 Task: Create a section Code Collectives and in the section, add a milestone Open Source Integration in the project AgileImpact
Action: Mouse moved to (134, 554)
Screenshot: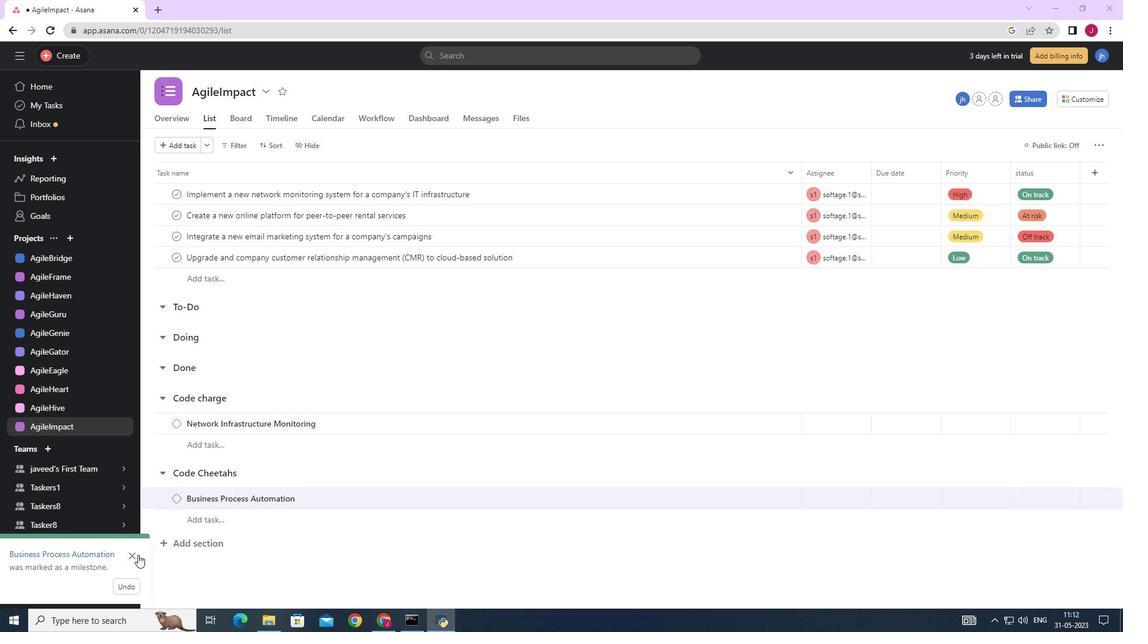 
Action: Mouse pressed left at (134, 554)
Screenshot: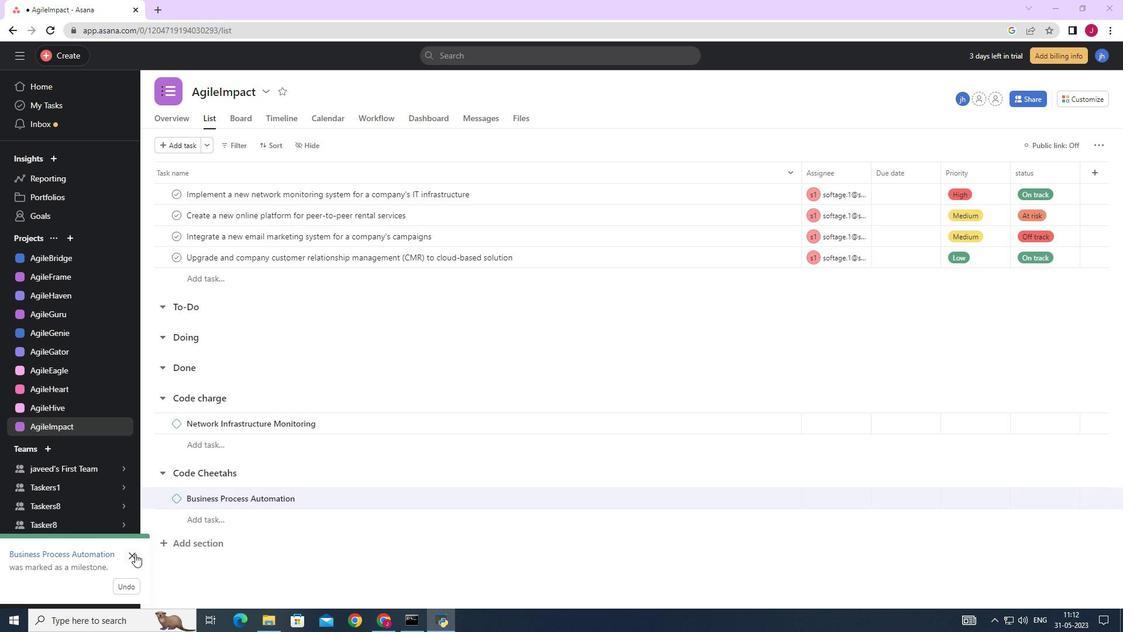 
Action: Mouse moved to (189, 541)
Screenshot: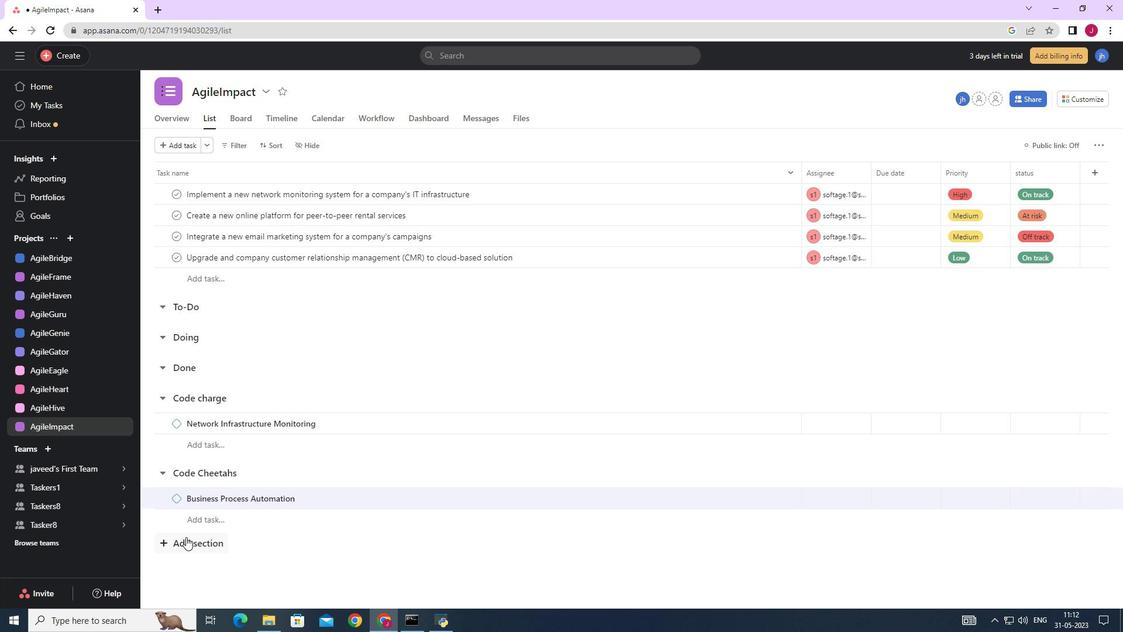 
Action: Mouse pressed left at (189, 541)
Screenshot: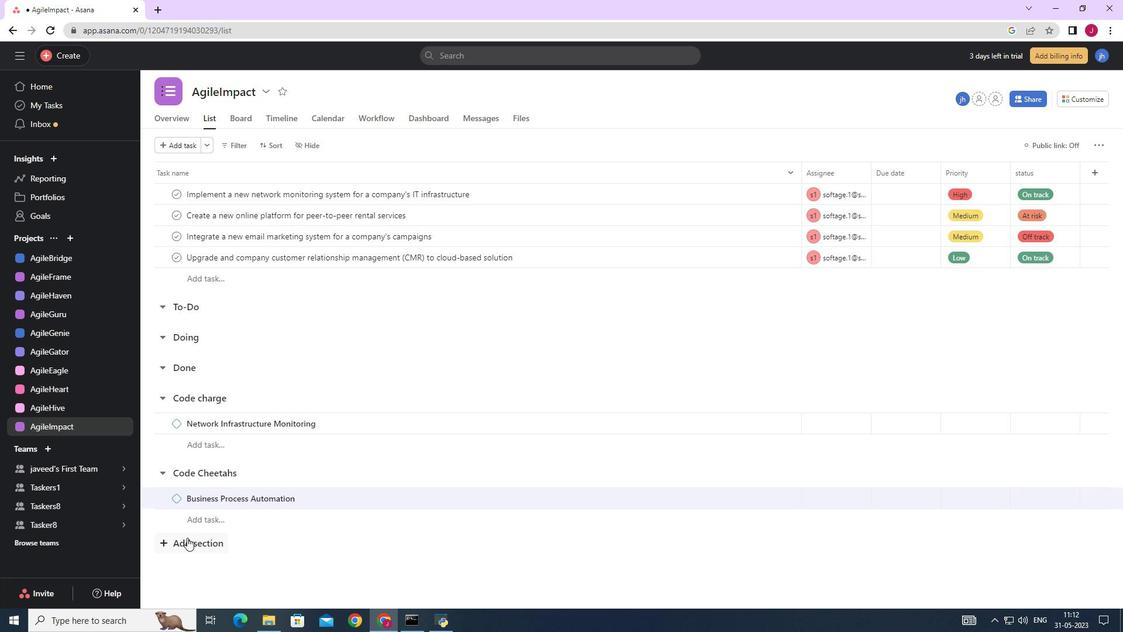 
Action: Mouse moved to (241, 513)
Screenshot: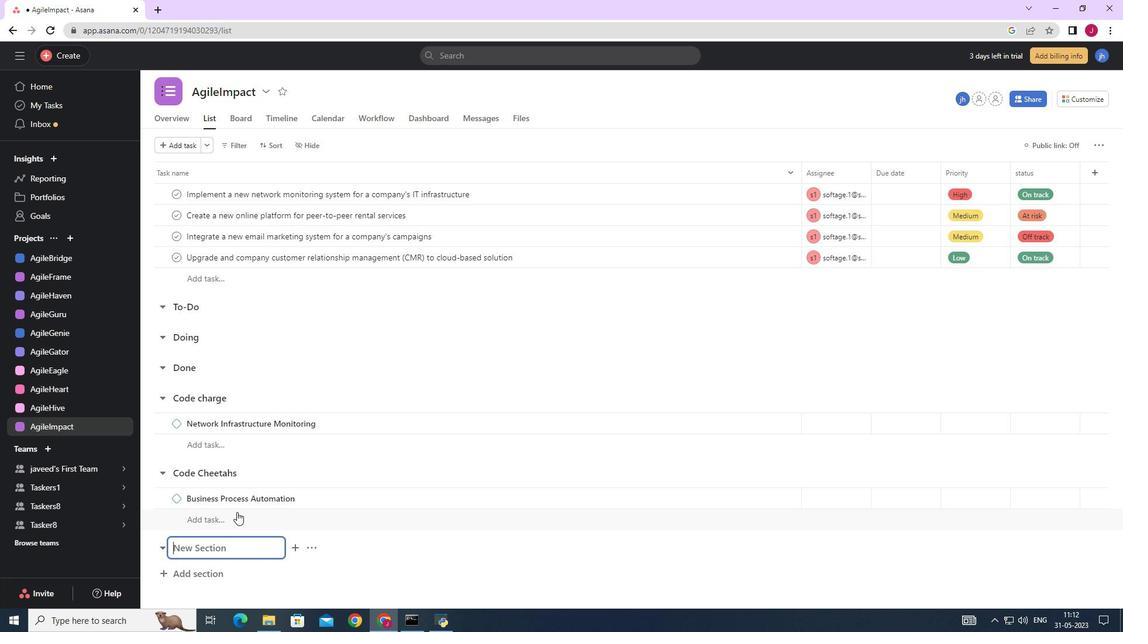 
Action: Mouse scrolled (241, 511) with delta (0, 0)
Screenshot: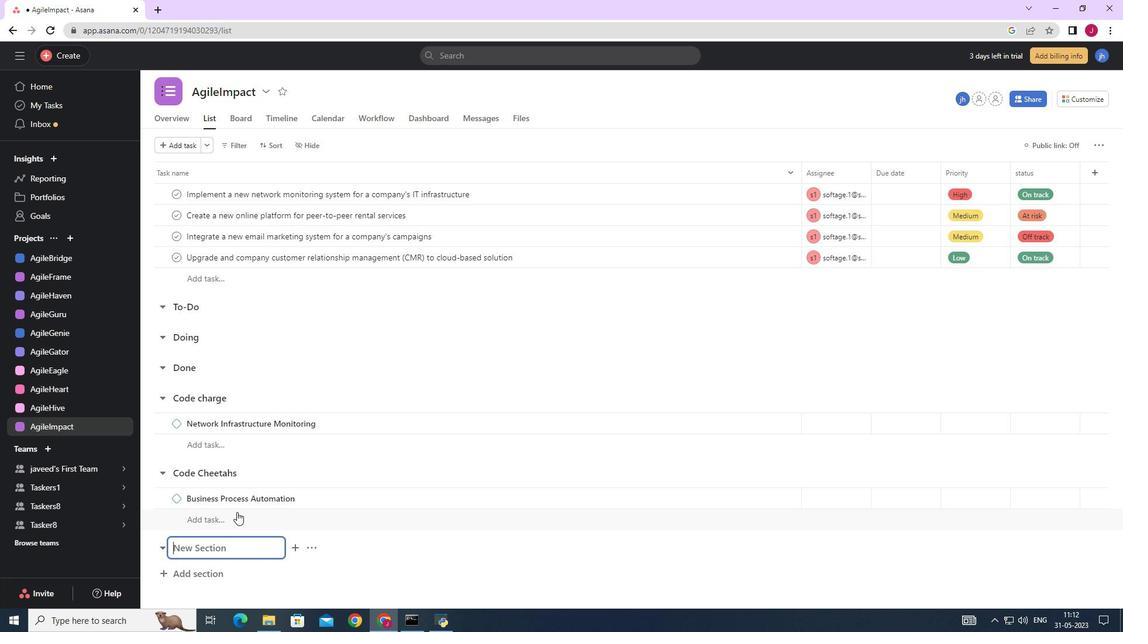 
Action: Mouse moved to (241, 513)
Screenshot: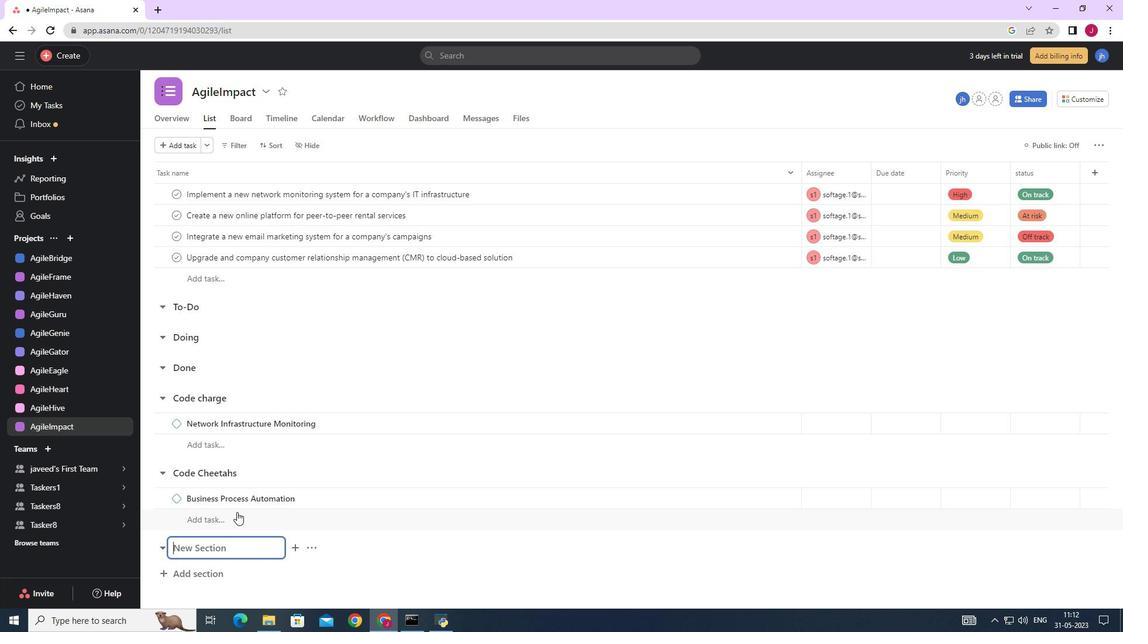 
Action: Mouse scrolled (241, 511) with delta (0, 0)
Screenshot: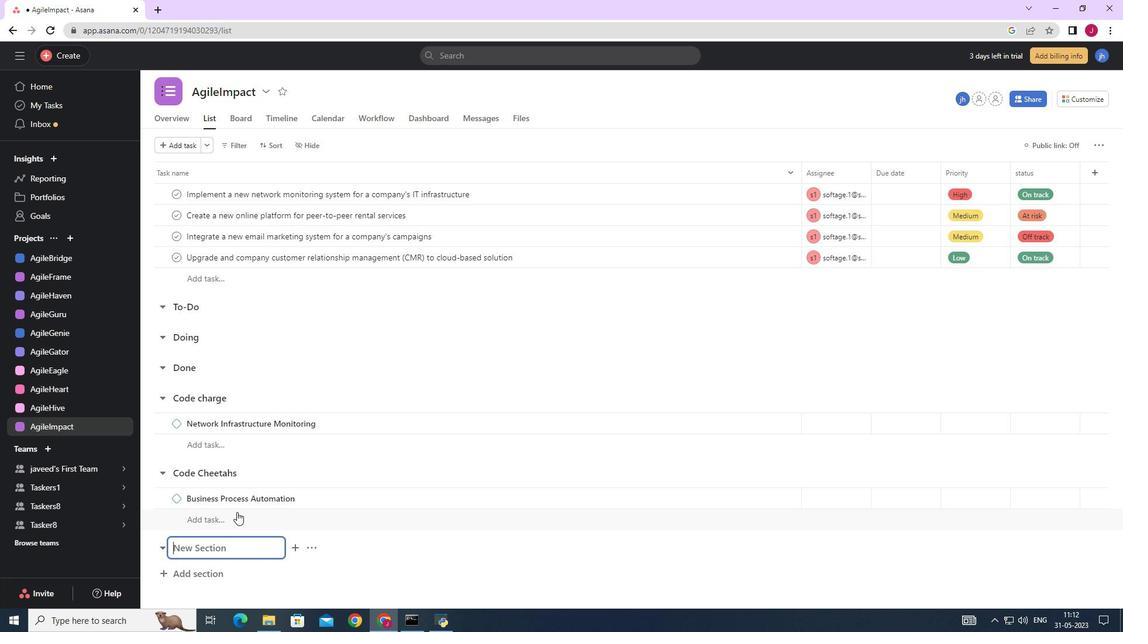 
Action: Mouse moved to (241, 513)
Screenshot: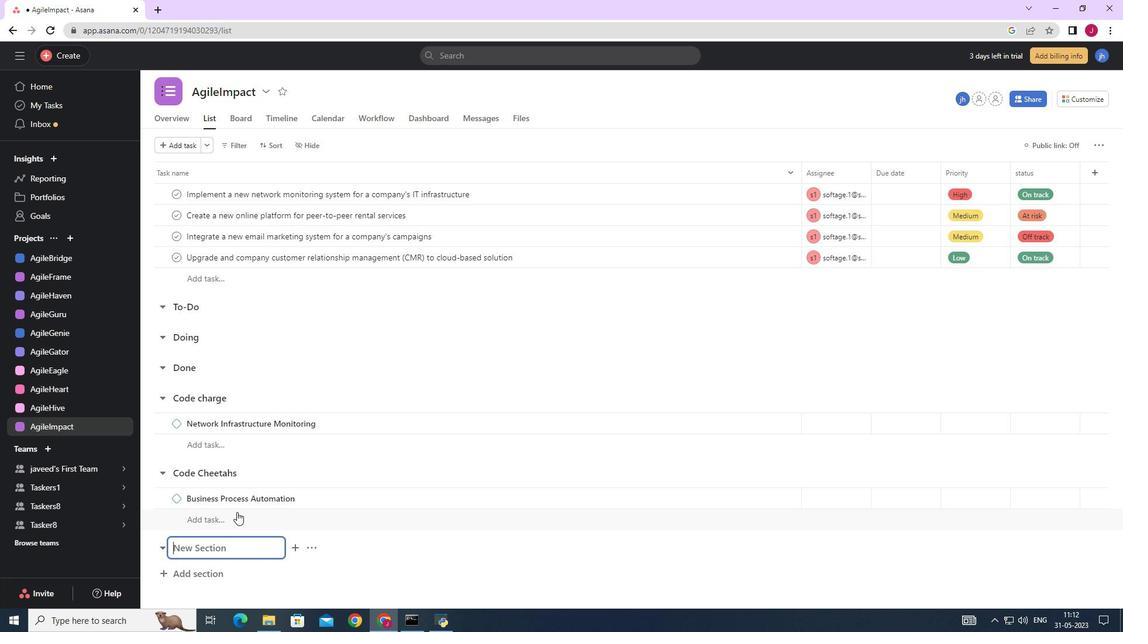 
Action: Mouse scrolled (241, 513) with delta (0, 0)
Screenshot: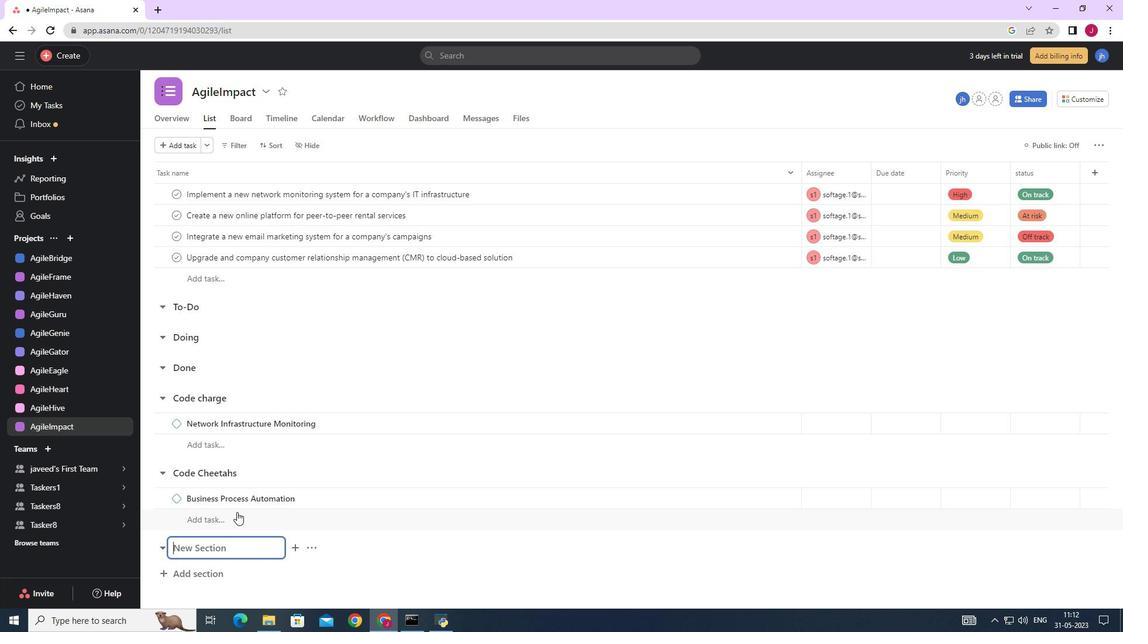 
Action: Mouse scrolled (241, 513) with delta (0, 0)
Screenshot: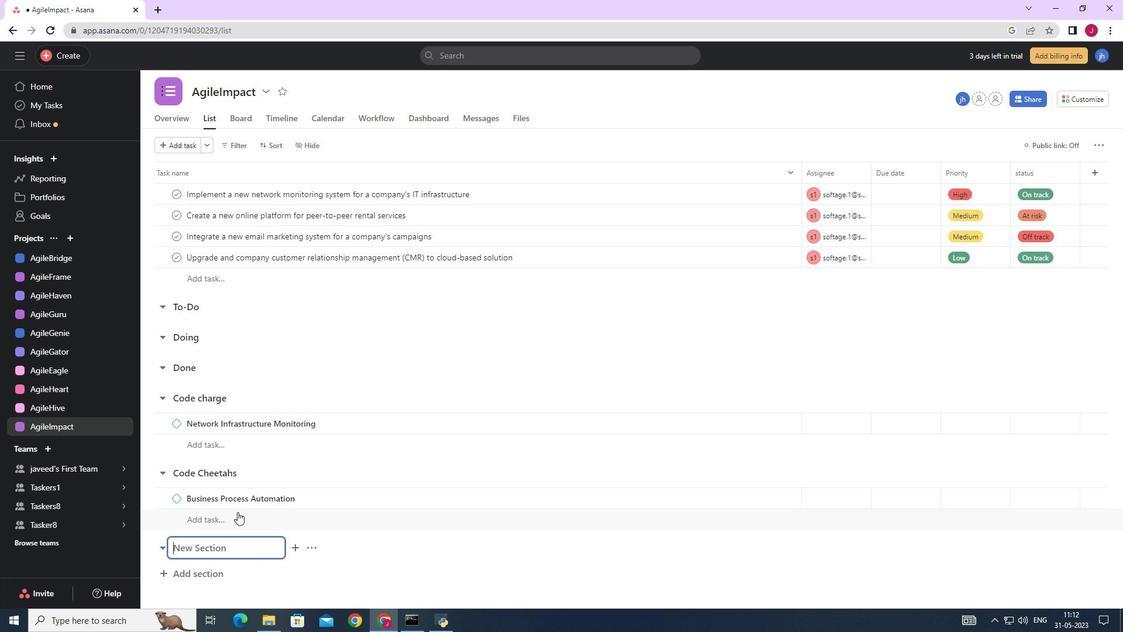 
Action: Mouse moved to (249, 536)
Screenshot: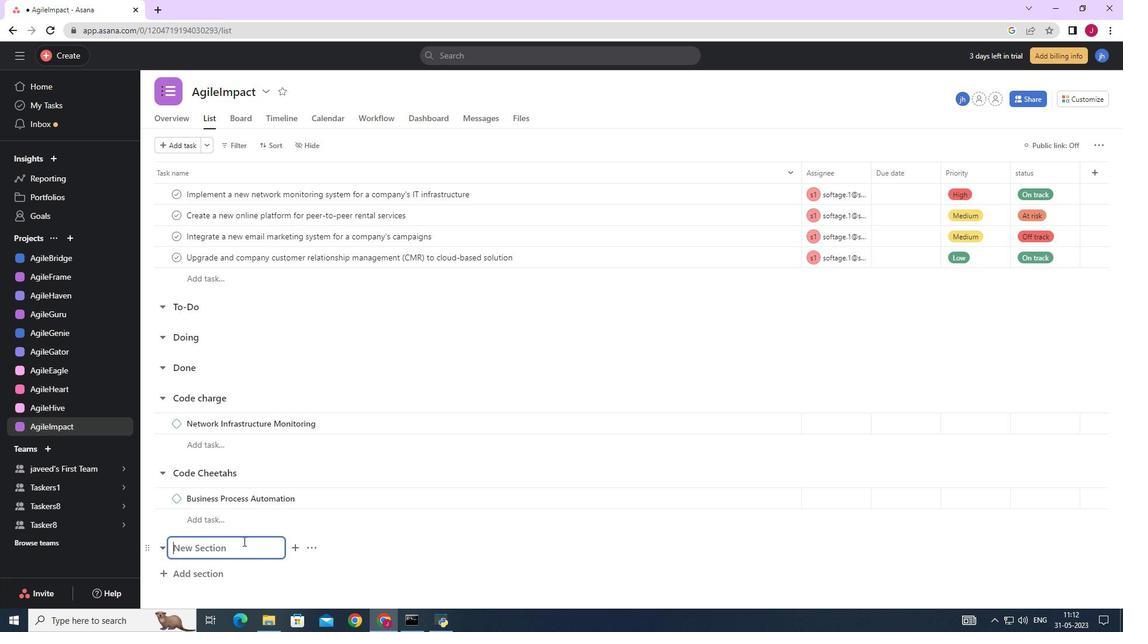 
Action: Key pressed <Key.caps_lock>C<Key.caps_lock>ode<Key.space><Key.caps_lock>C<Key.caps_lock>ollectives<Key.enter><Key.enter><Key.caps_lock>O<Key.caps_lock>pen<Key.space><Key.caps_lock>S<Key.caps_lock>ource<Key.space><Key.caps_lock>I<Key.caps_lock>ntegration
Screenshot: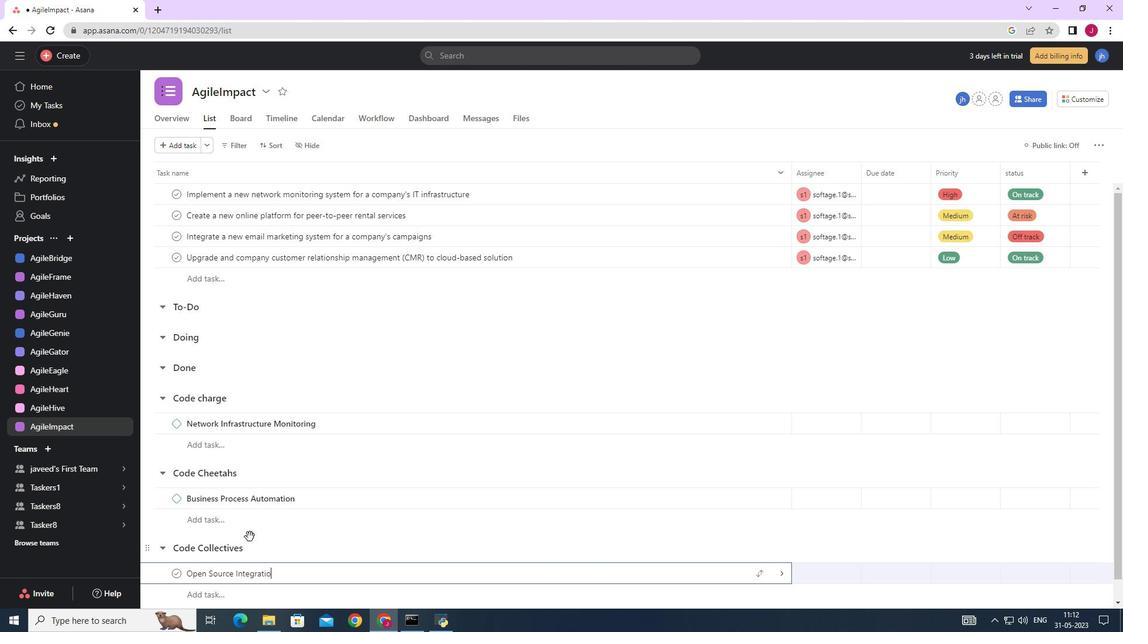 
Action: Mouse moved to (780, 572)
Screenshot: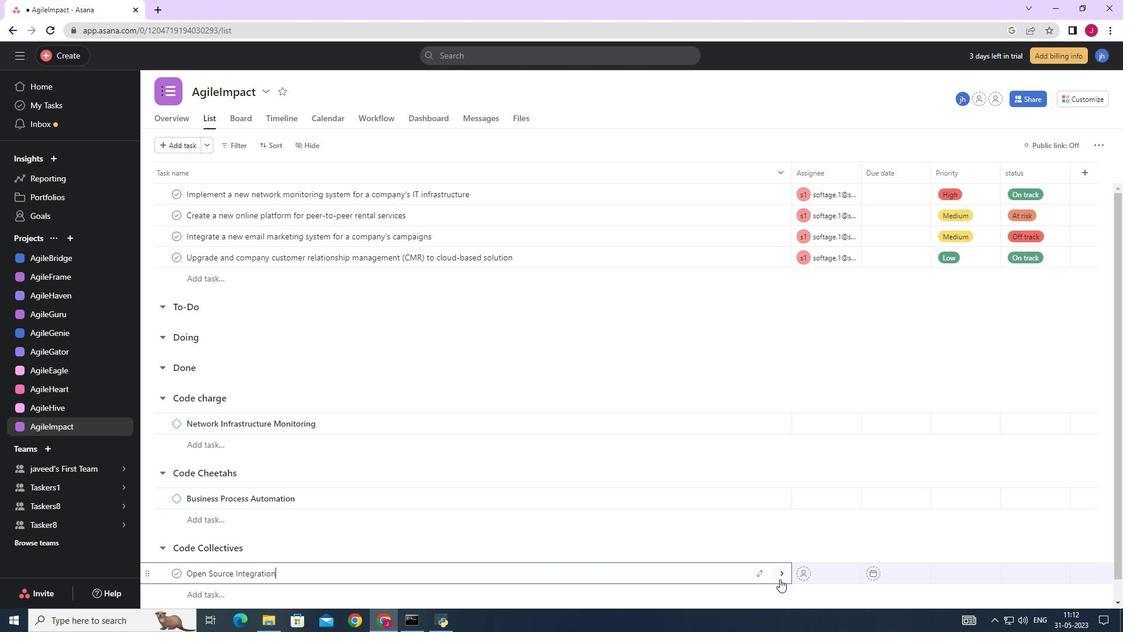 
Action: Mouse pressed left at (780, 572)
Screenshot: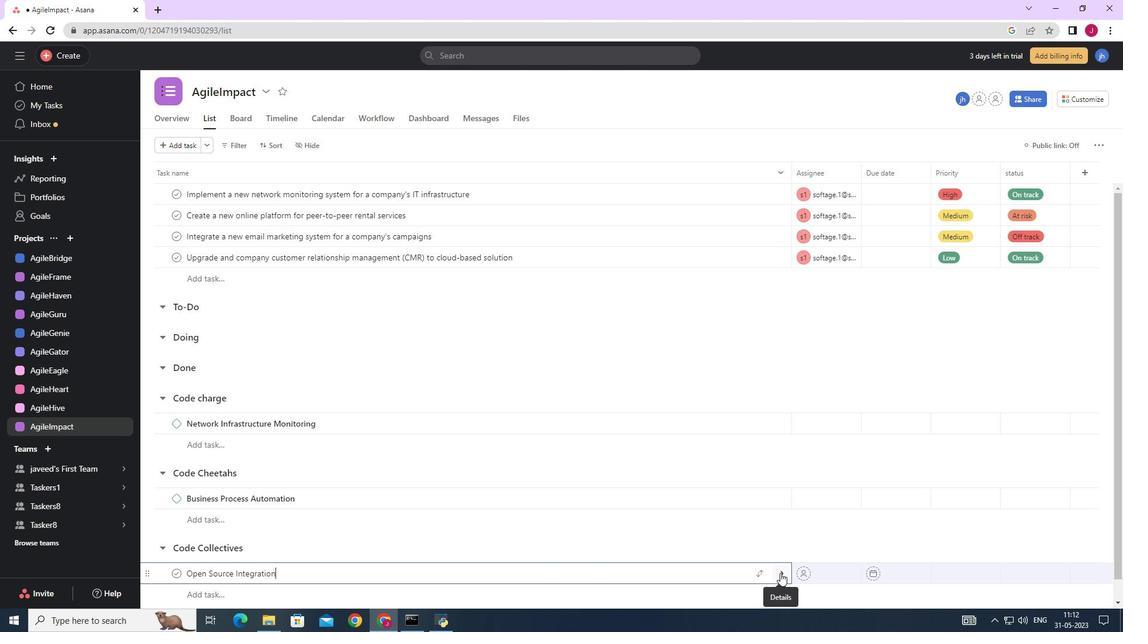 
Action: Mouse moved to (1079, 145)
Screenshot: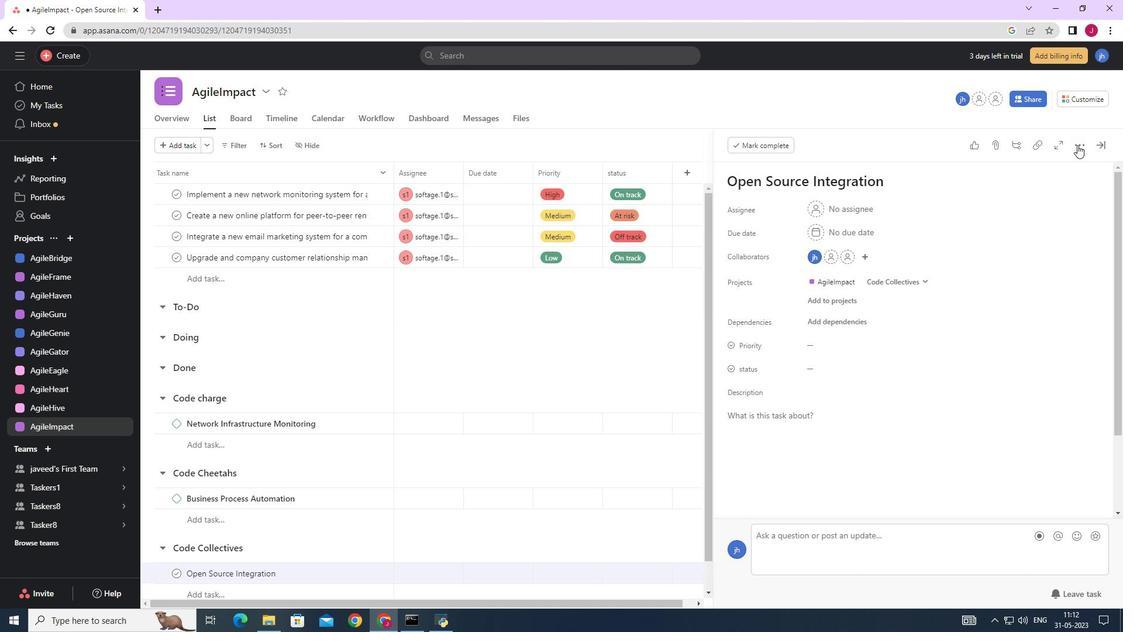 
Action: Mouse pressed left at (1079, 145)
Screenshot: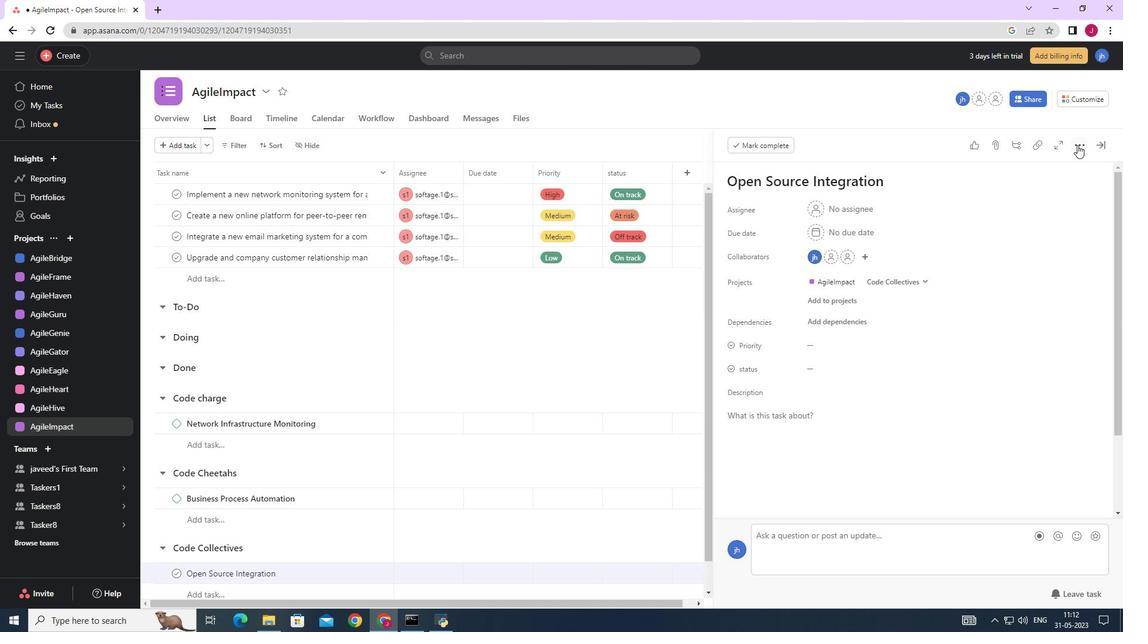 
Action: Mouse moved to (1000, 185)
Screenshot: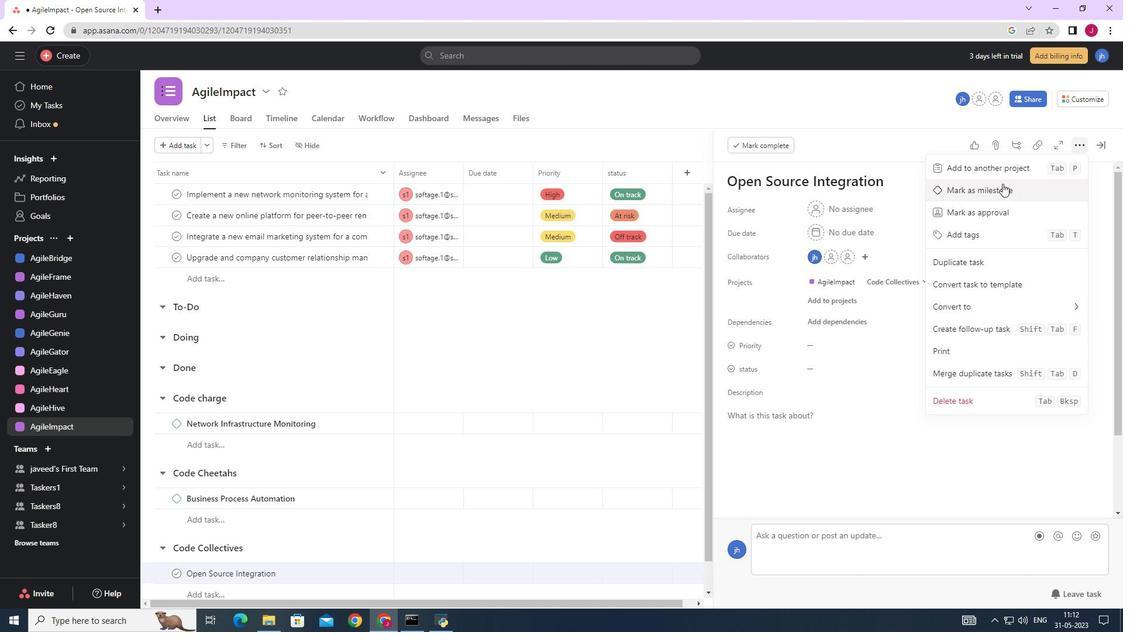 
Action: Mouse pressed left at (1000, 185)
Screenshot: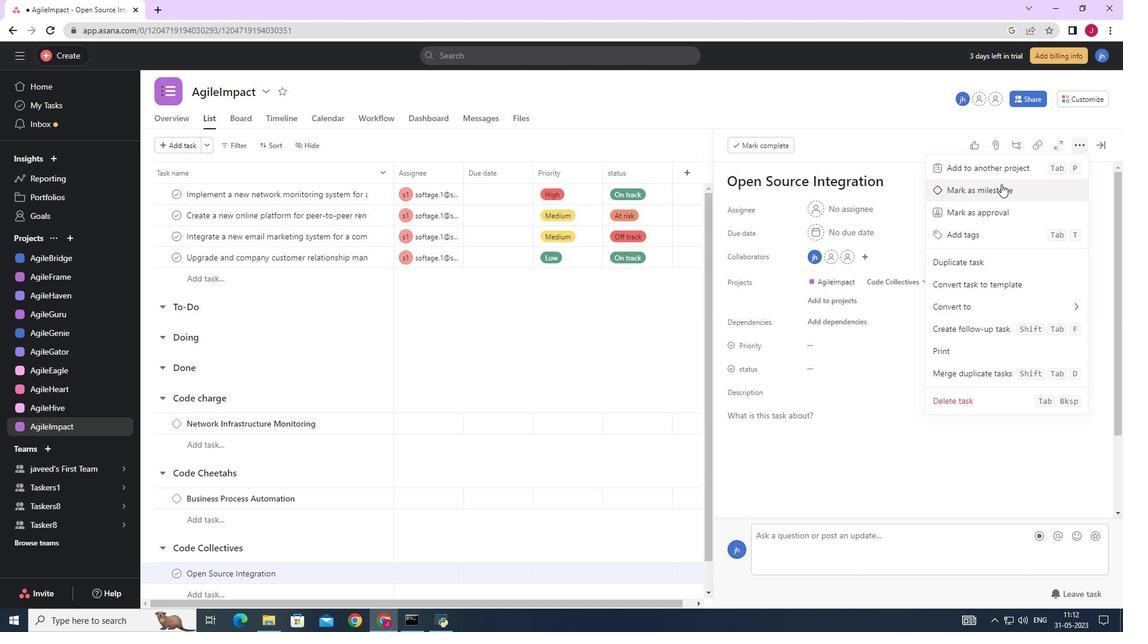 
Action: Mouse moved to (1103, 144)
Screenshot: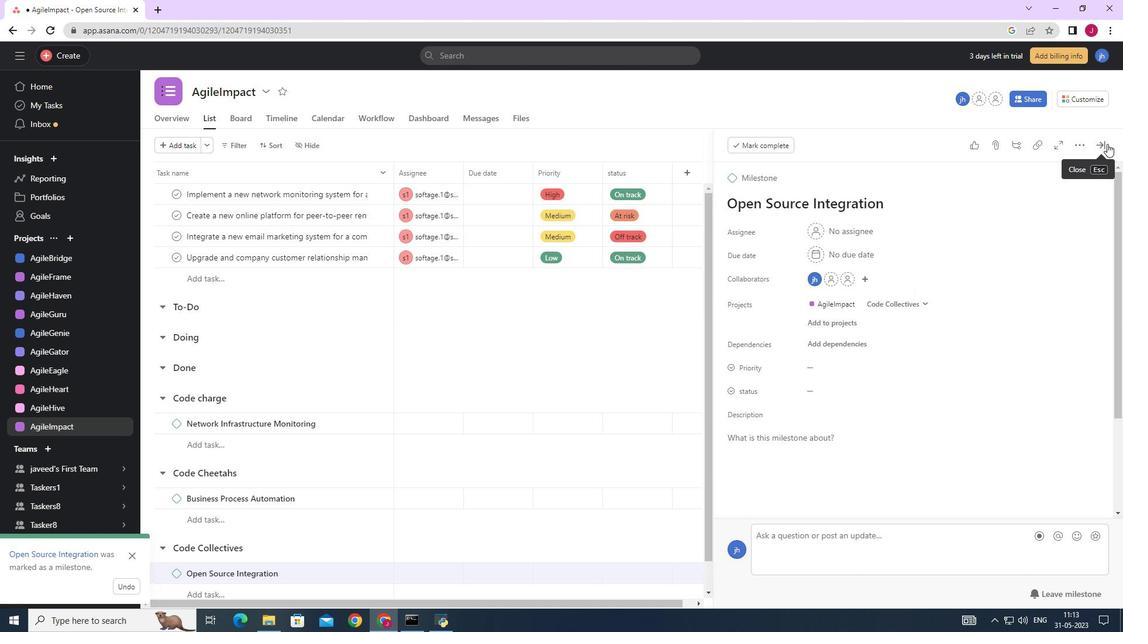 
Action: Mouse pressed left at (1103, 144)
Screenshot: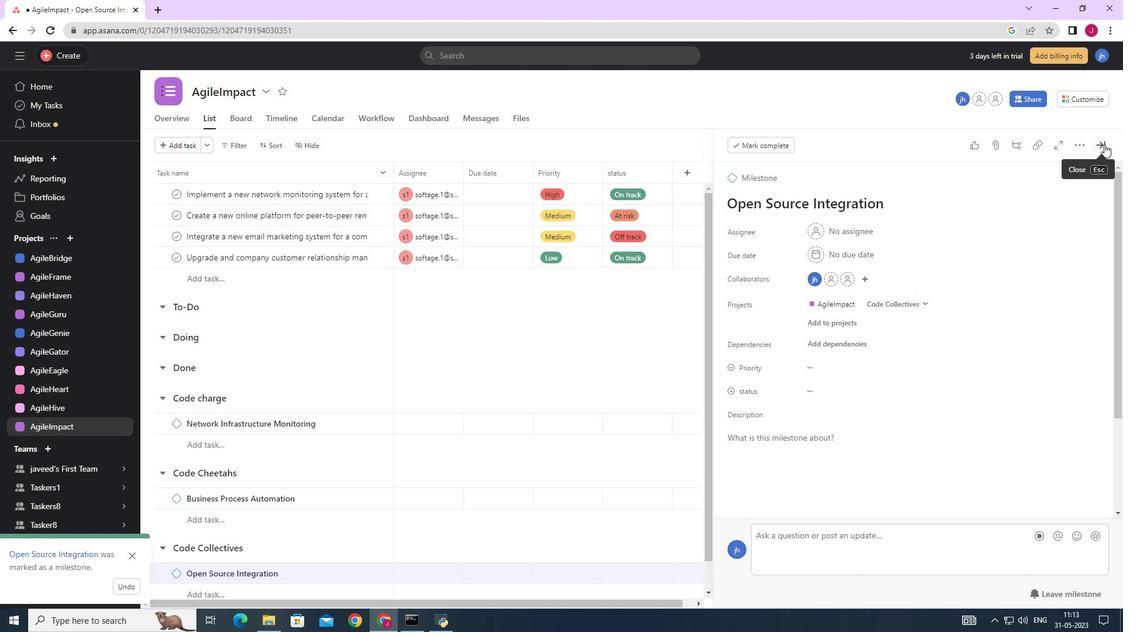
Action: Mouse moved to (600, 365)
Screenshot: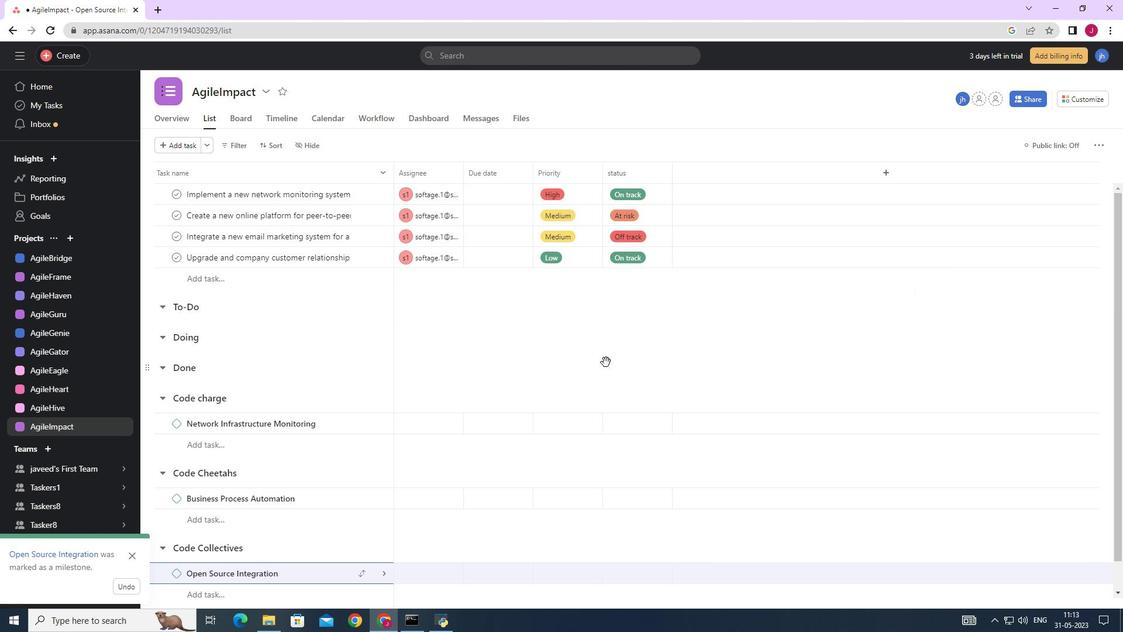 
